 Task: Find pharmacies that are open 24 hours.
Action: Mouse moved to (736, 105)
Screenshot: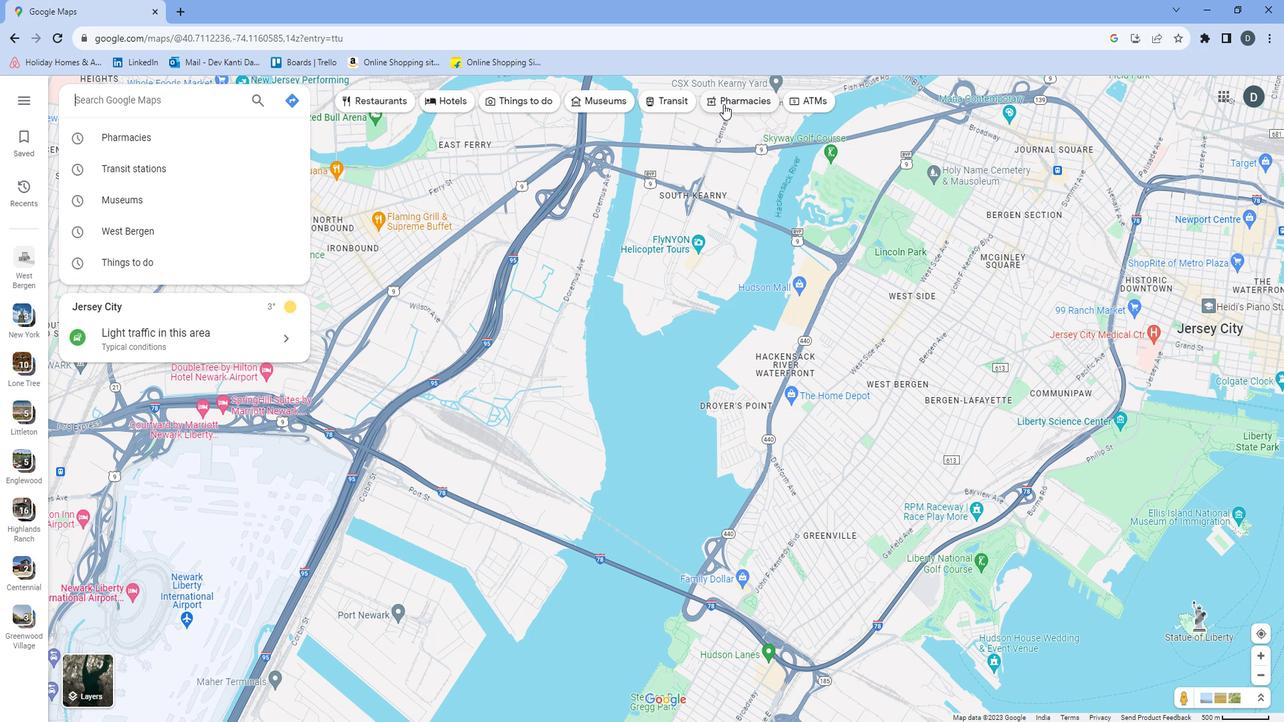 
Action: Mouse pressed left at (736, 105)
Screenshot: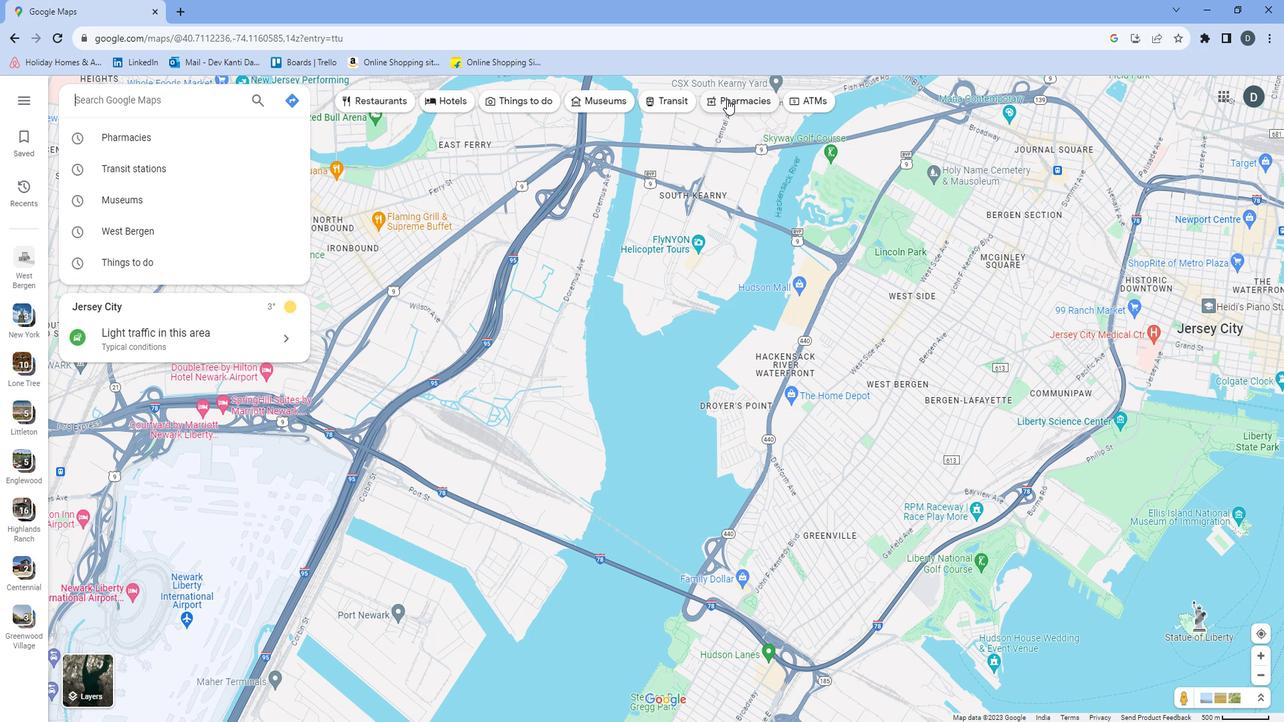 
Action: Mouse moved to (400, 102)
Screenshot: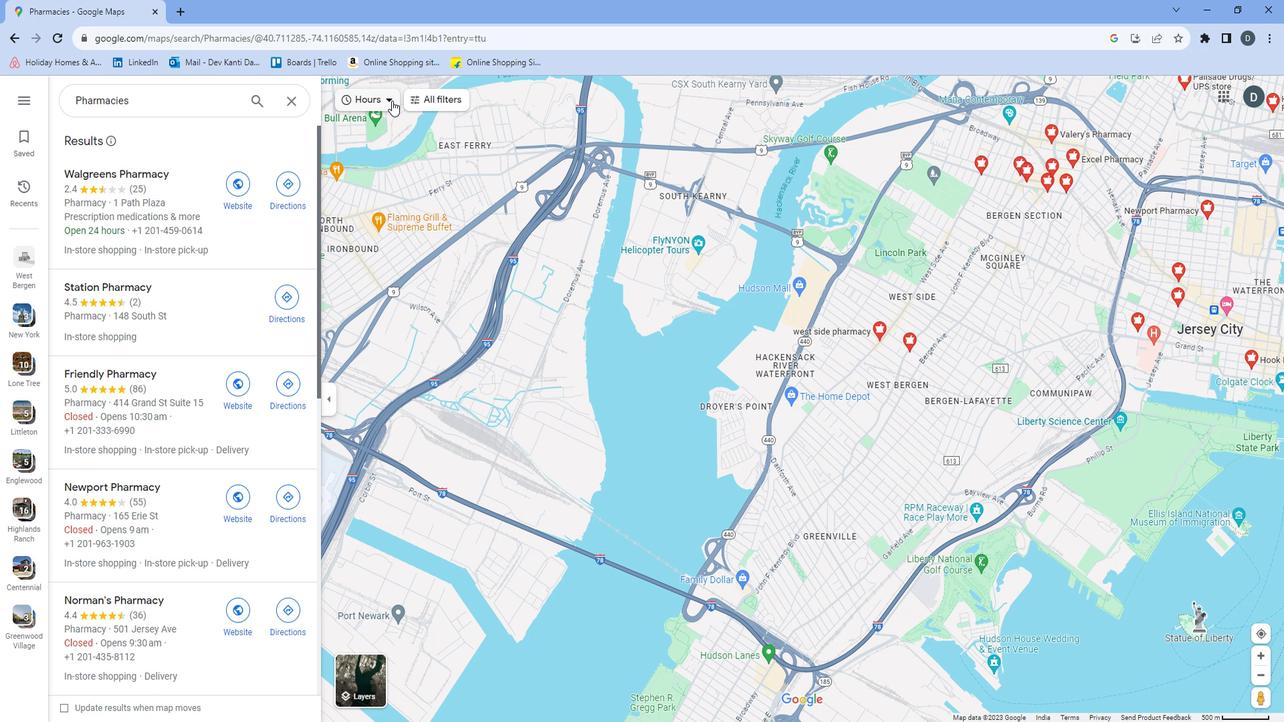 
Action: Mouse pressed left at (400, 102)
Screenshot: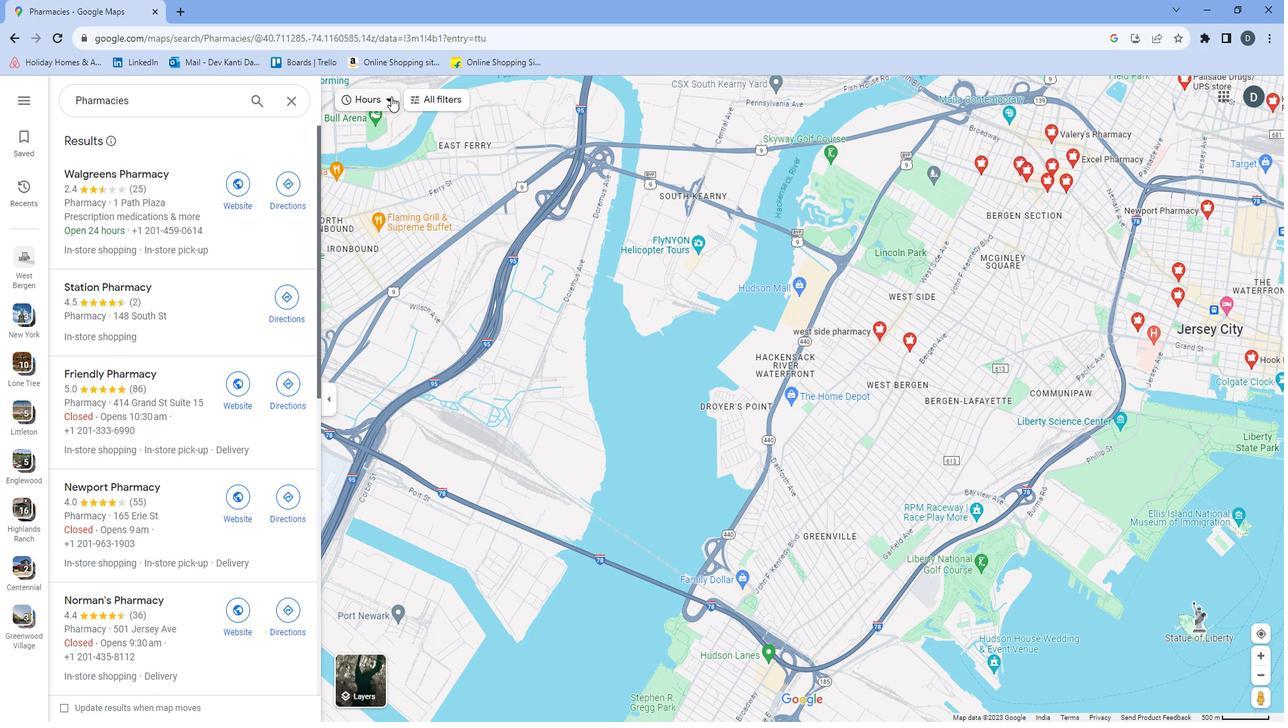 
Action: Mouse moved to (361, 180)
Screenshot: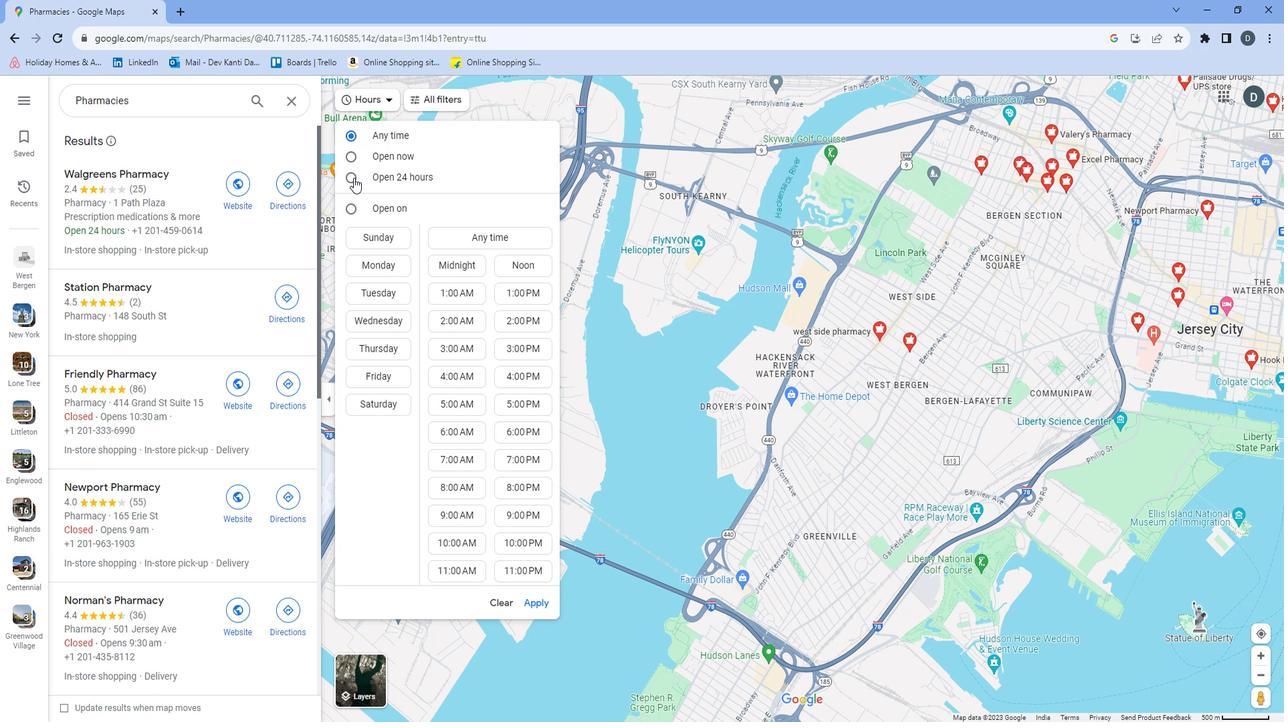
Action: Mouse pressed left at (361, 180)
Screenshot: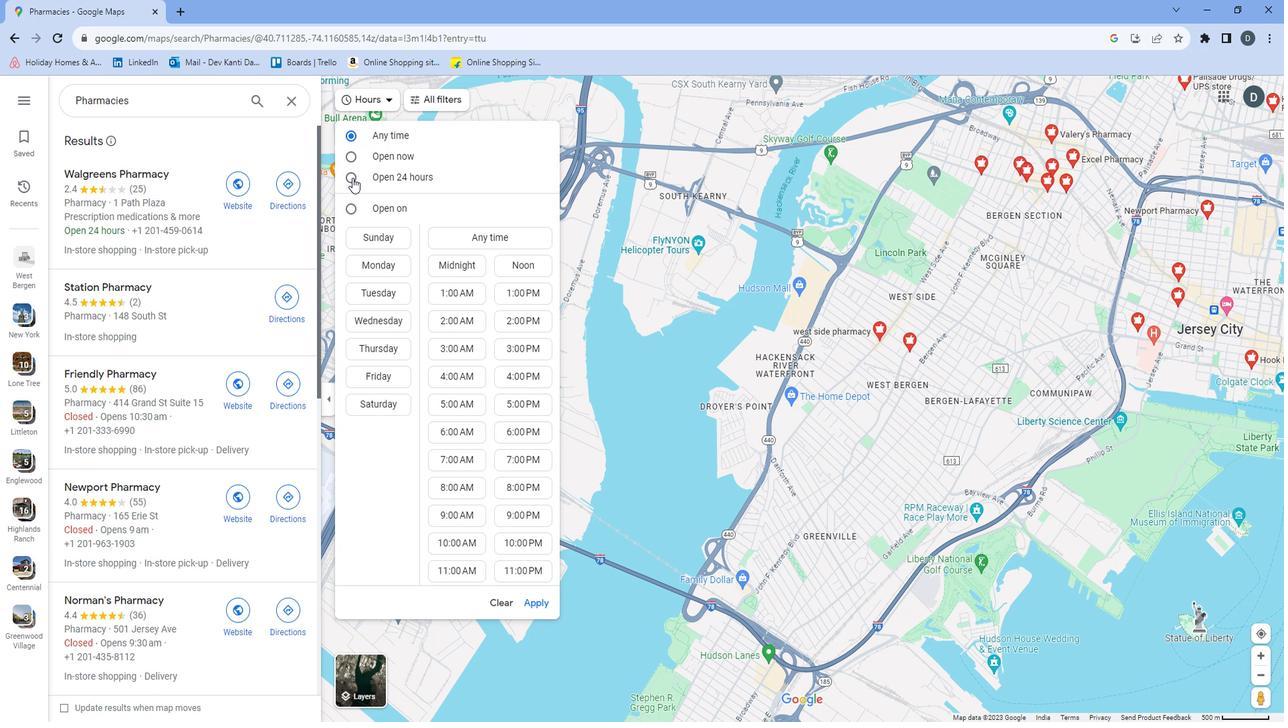 
Action: Mouse moved to (544, 592)
Screenshot: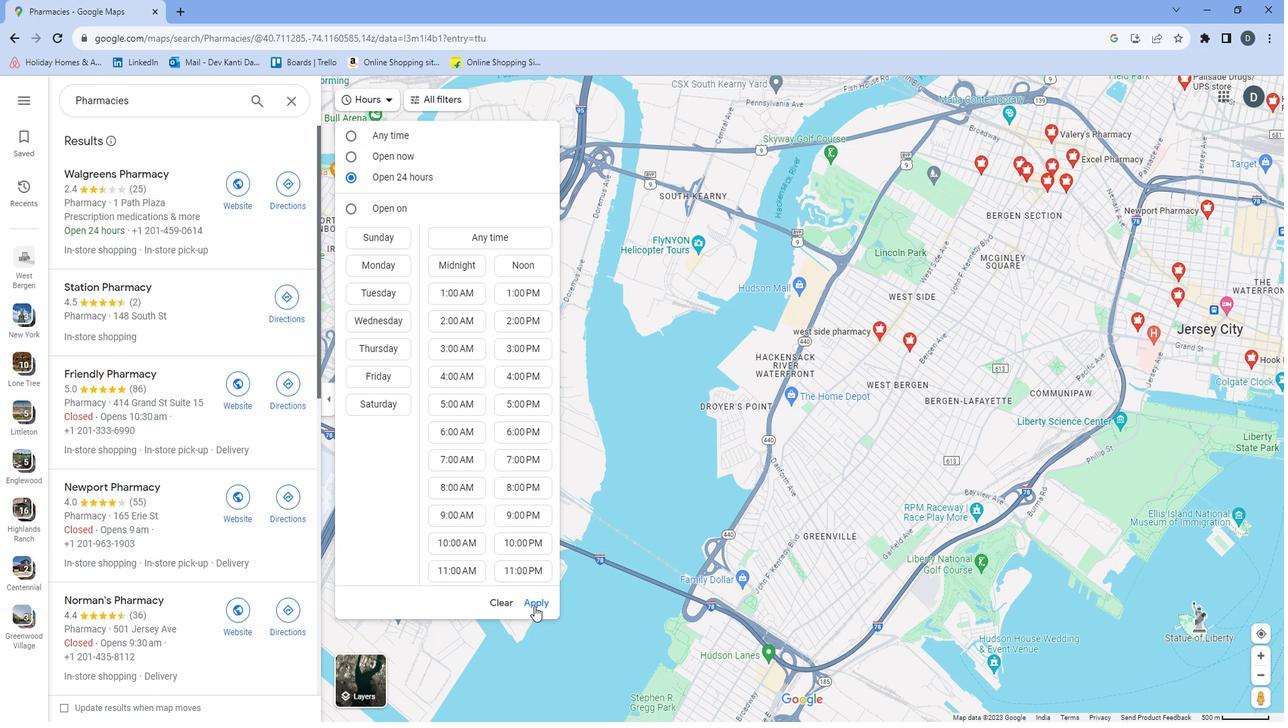 
Action: Mouse pressed left at (544, 592)
Screenshot: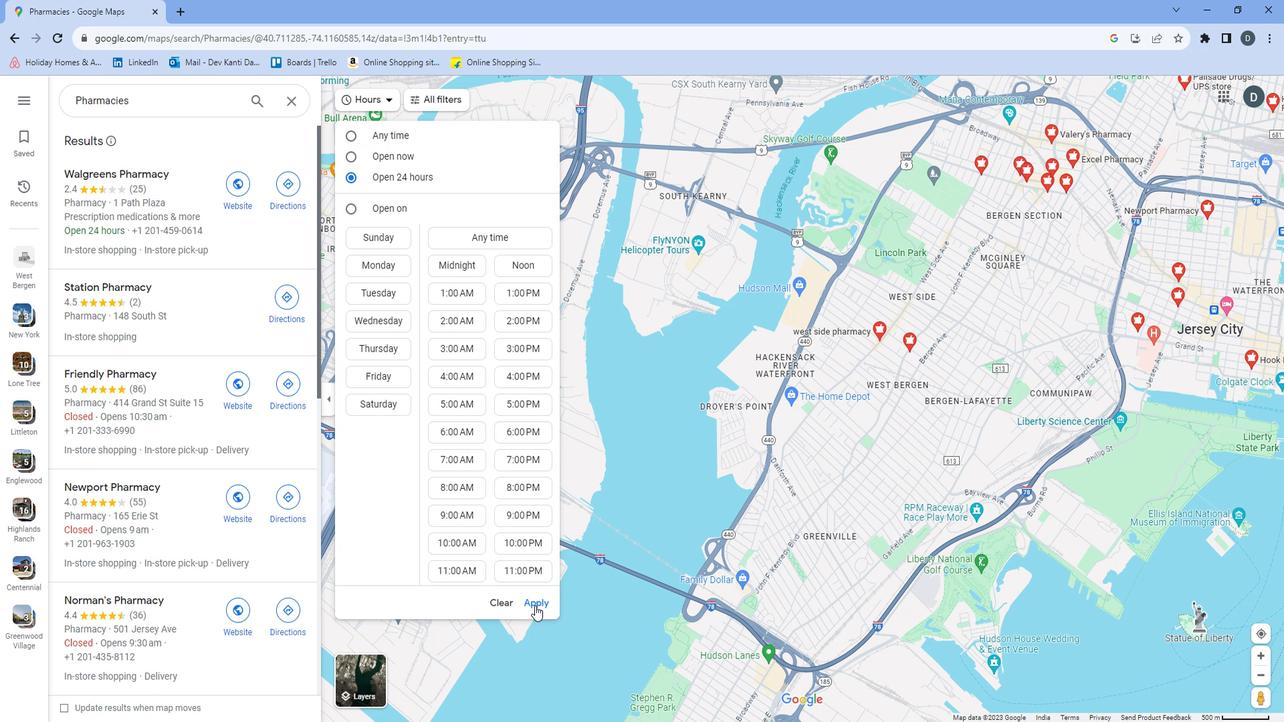 
Action: Mouse moved to (620, 353)
Screenshot: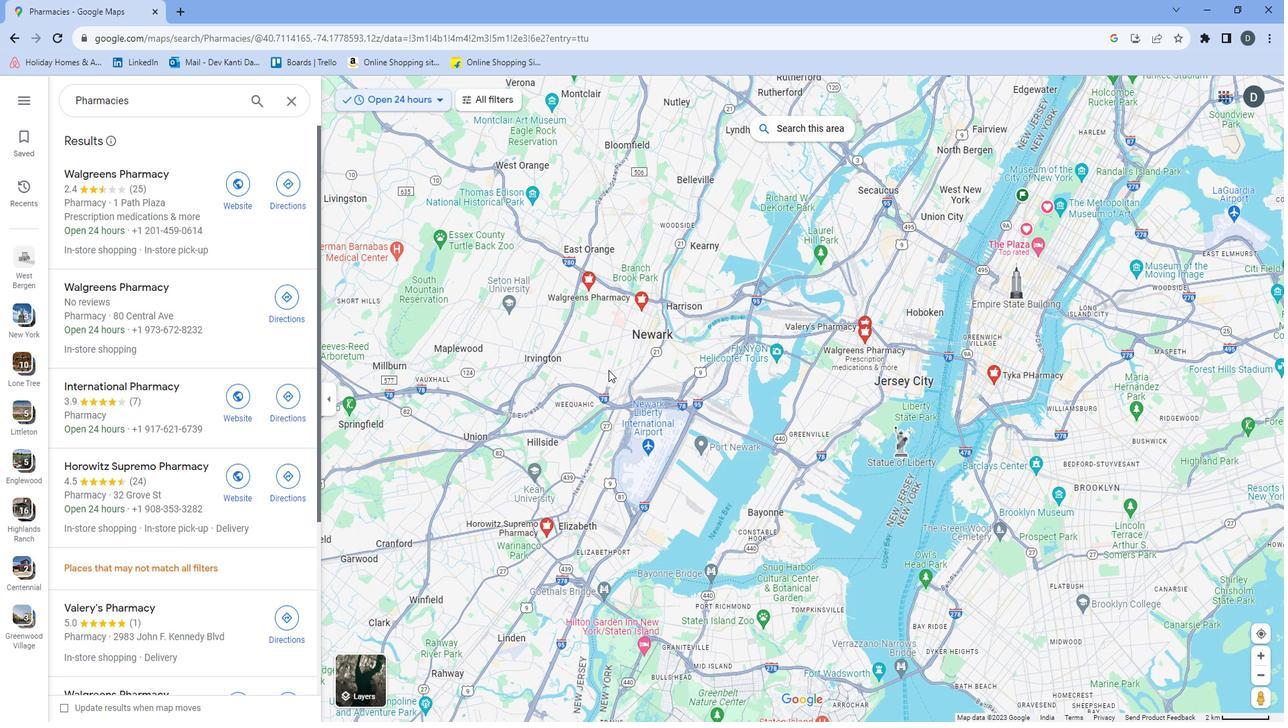 
